 Task: Add a signature Angela Wright containing 'Have a great day, Angela Wright' to email address softage.1@softage.net and add a folder Receipts
Action: Mouse moved to (178, 217)
Screenshot: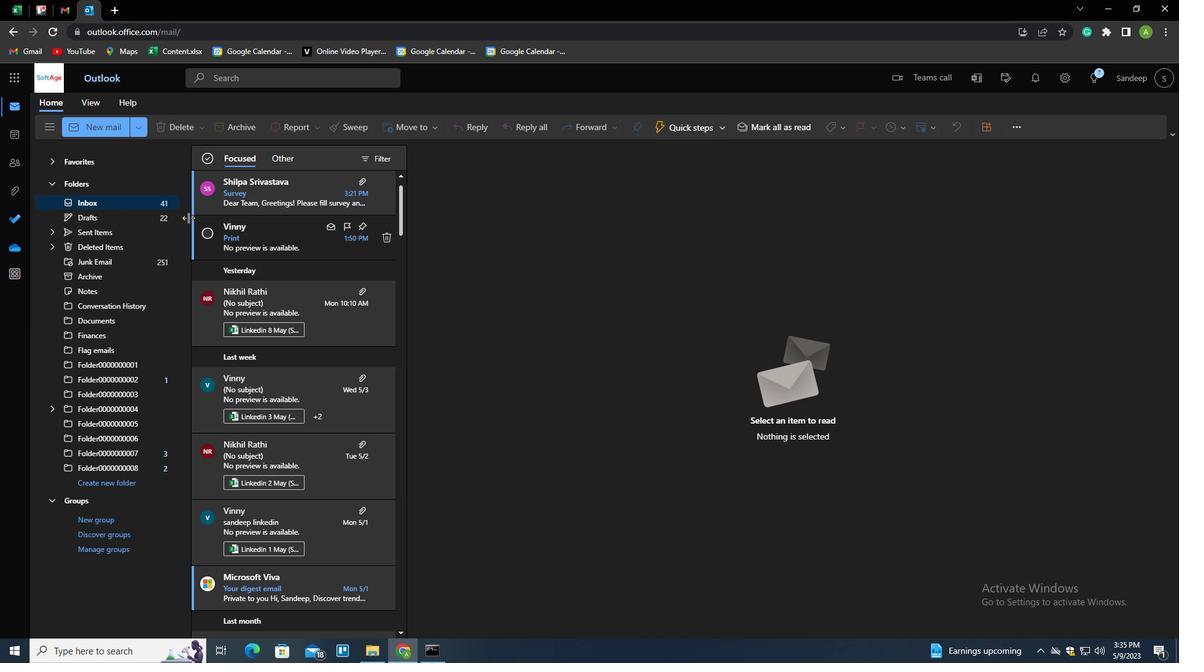 
Action: Key pressed n
Screenshot: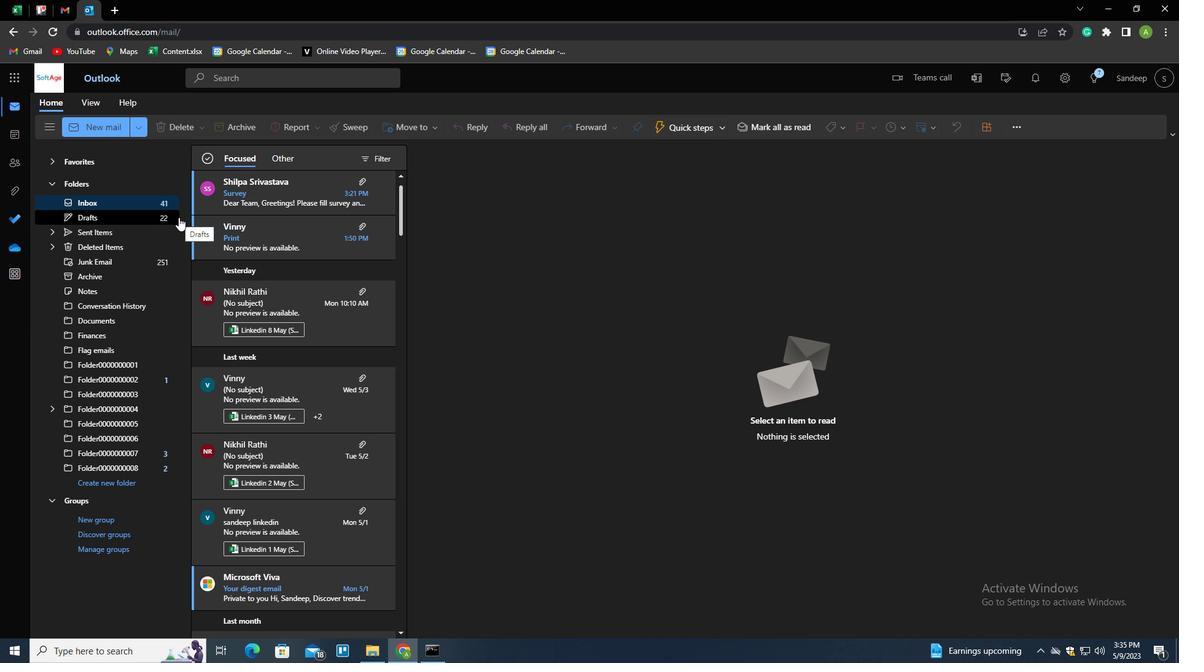 
Action: Mouse moved to (828, 128)
Screenshot: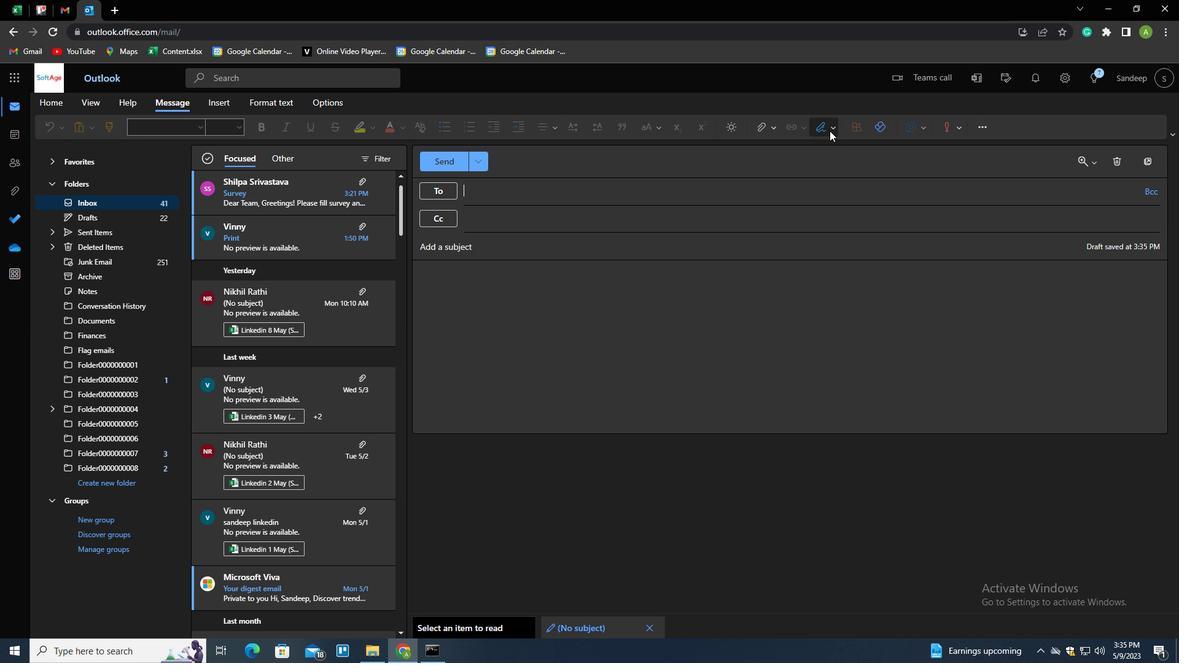 
Action: Mouse pressed left at (828, 128)
Screenshot: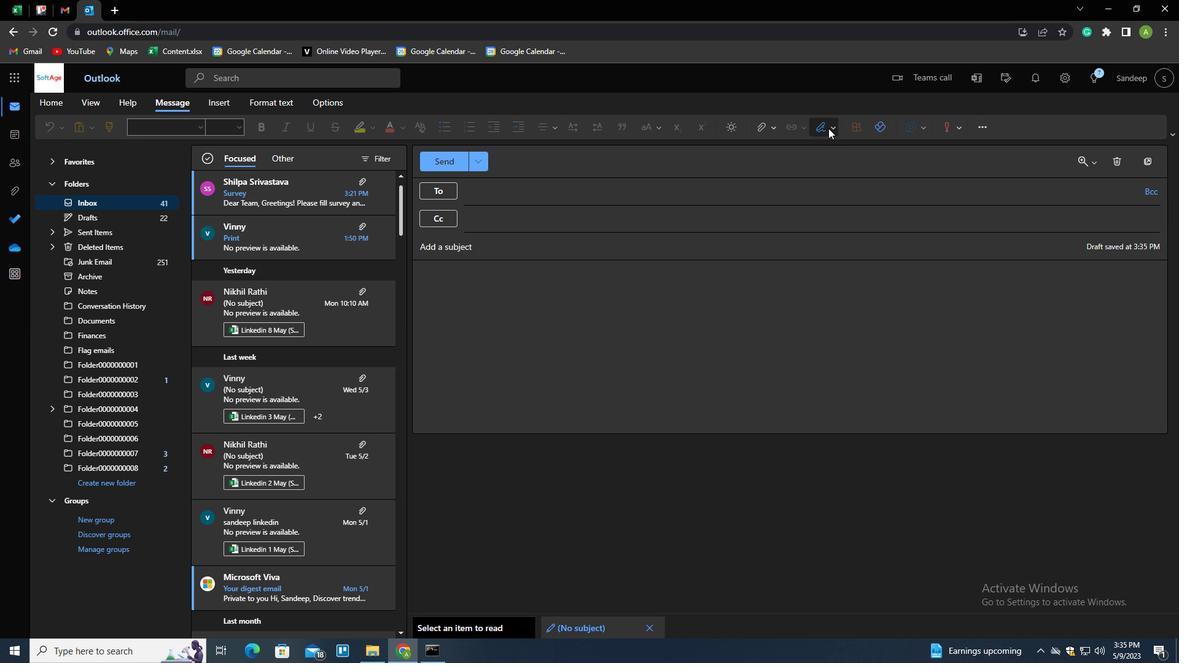 
Action: Mouse moved to (815, 148)
Screenshot: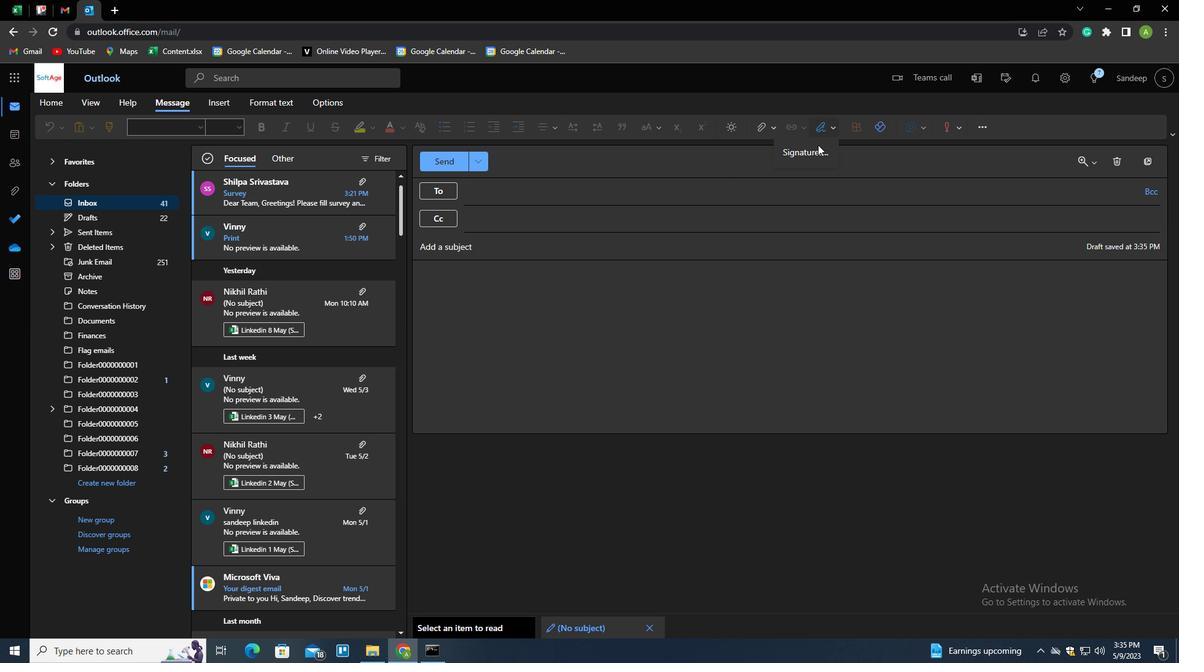 
Action: Mouse pressed left at (815, 148)
Screenshot: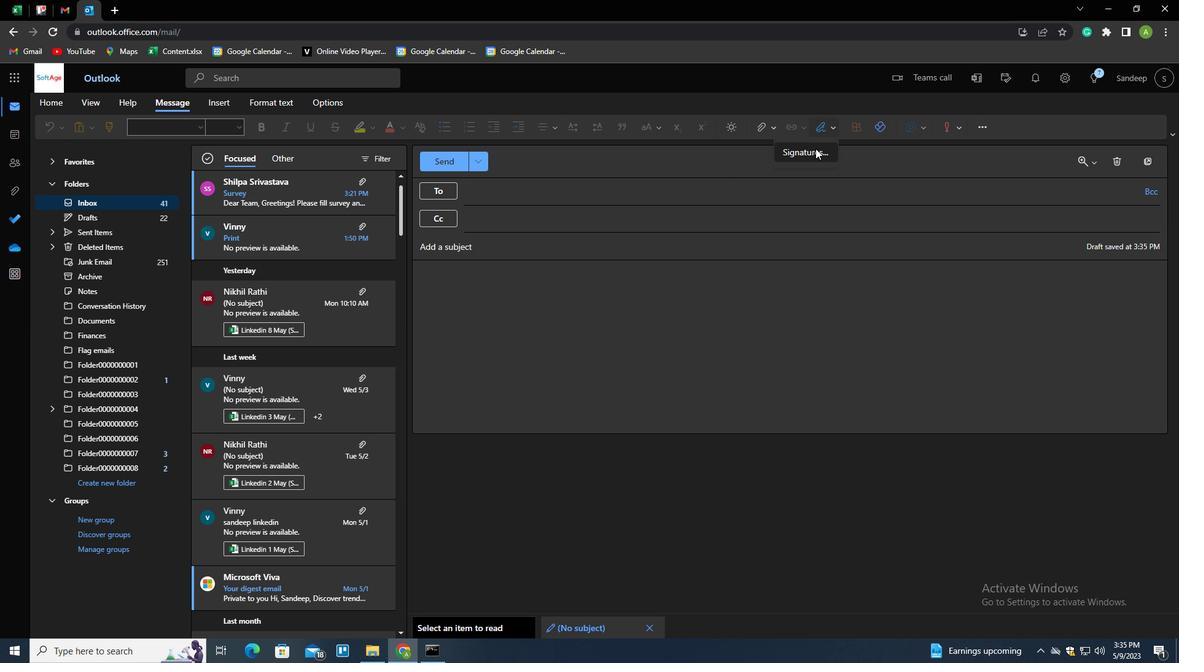 
Action: Mouse moved to (579, 226)
Screenshot: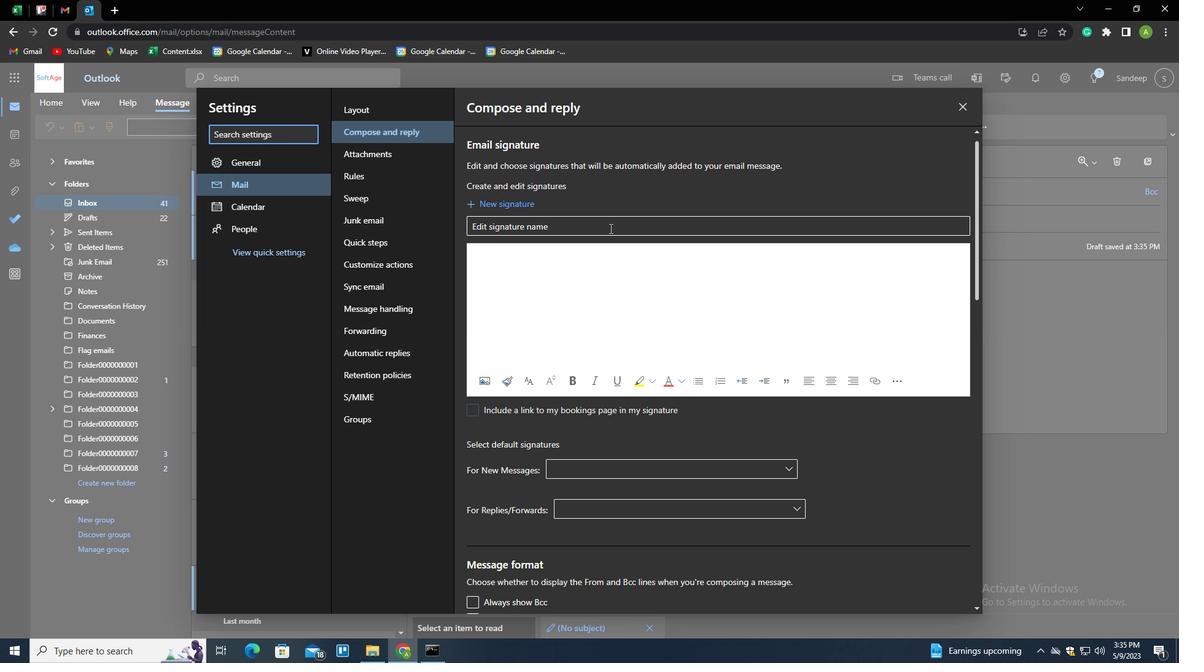 
Action: Mouse pressed left at (579, 226)
Screenshot: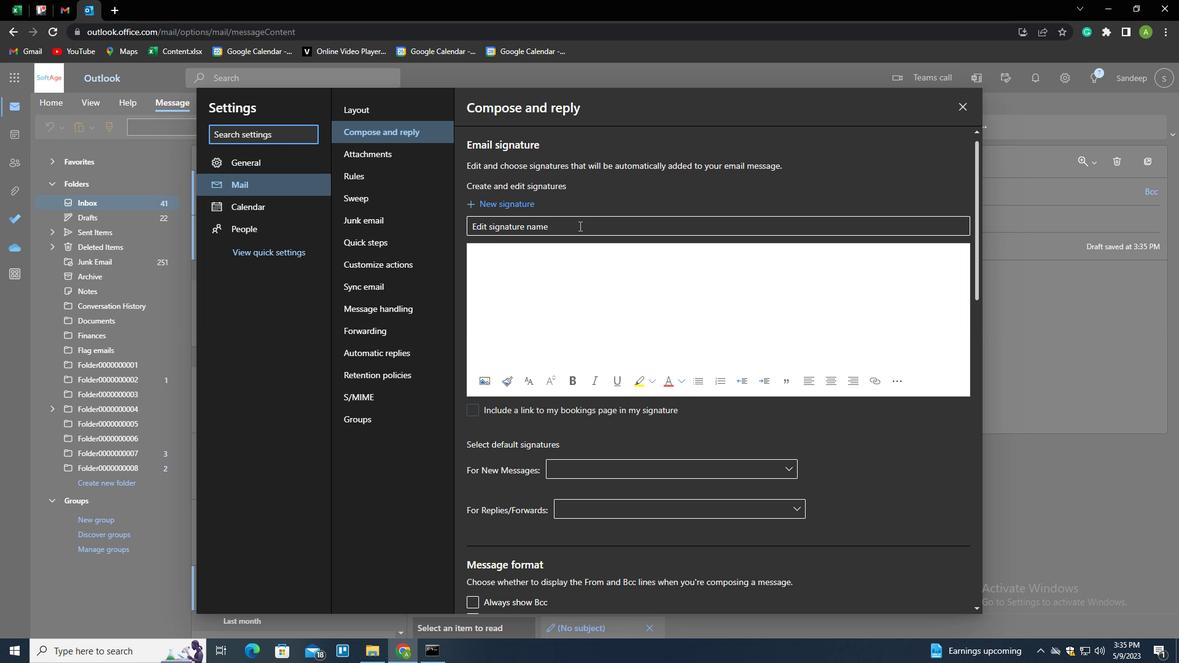 
Action: Key pressed <Key.shift>ANGELA<Key.space><Key.shift>WRIGHT<Key.tab><Key.shift_r><Key.enter><Key.enter><Key.enter><Key.enter><Key.enter><Key.enter><Key.enter><Key.shift>HAVE<Key.space>A<Key.space>GREAT<Key.space>DAY,<Key.shift_r><Key.enter><Key.shift>ANGELA<Key.space><Key.shift><Key.shift><Key.shift><Key.shift><Key.shift><Key.shift><Key.shift><Key.shift><Key.shift><Key.shift><Key.shift><Key.shift><Key.shift><Key.shift><Key.shift><Key.shift><Key.shift><Key.shift><Key.shift><Key.shift><Key.shift><Key.shift><Key.shift><Key.shift><Key.shift><Key.shift><Key.shift><Key.shift><Key.shift><Key.shift><Key.shift>WRIGHT
Screenshot: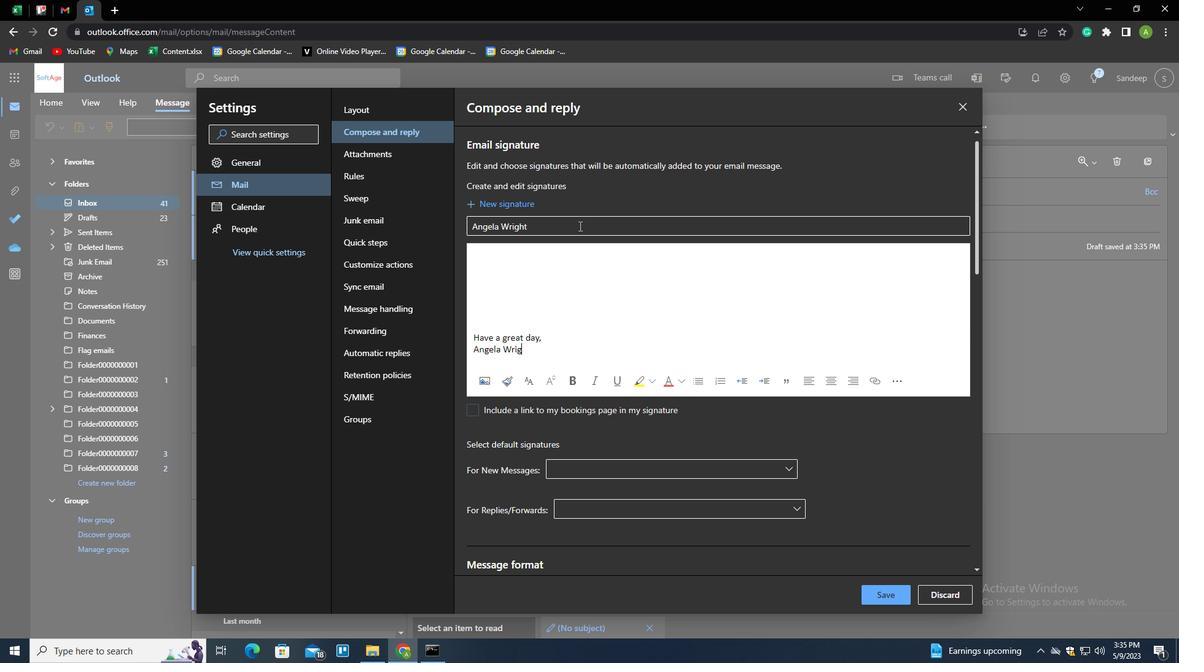 
Action: Mouse moved to (878, 597)
Screenshot: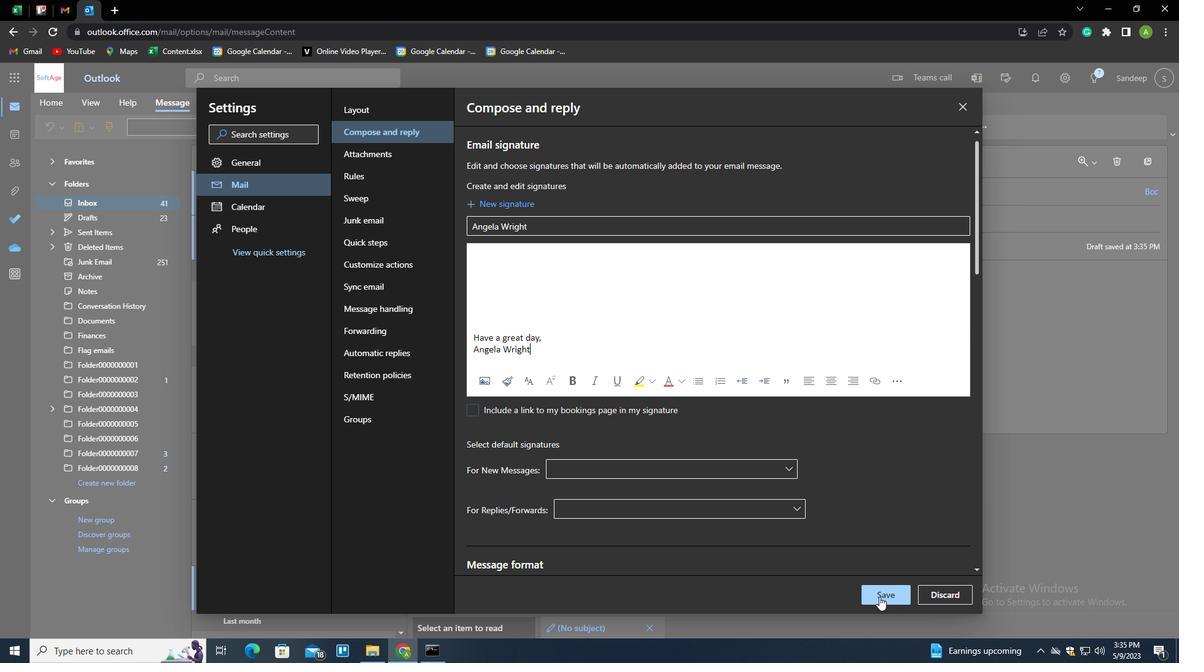 
Action: Mouse pressed left at (878, 597)
Screenshot: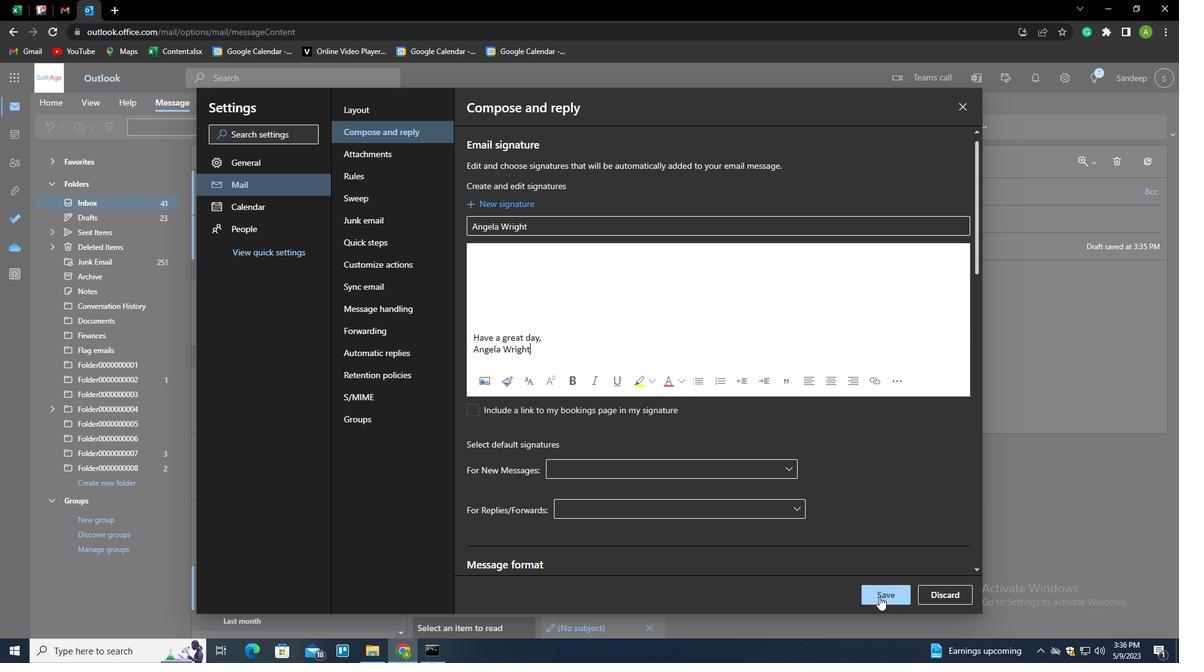 
Action: Mouse moved to (1064, 452)
Screenshot: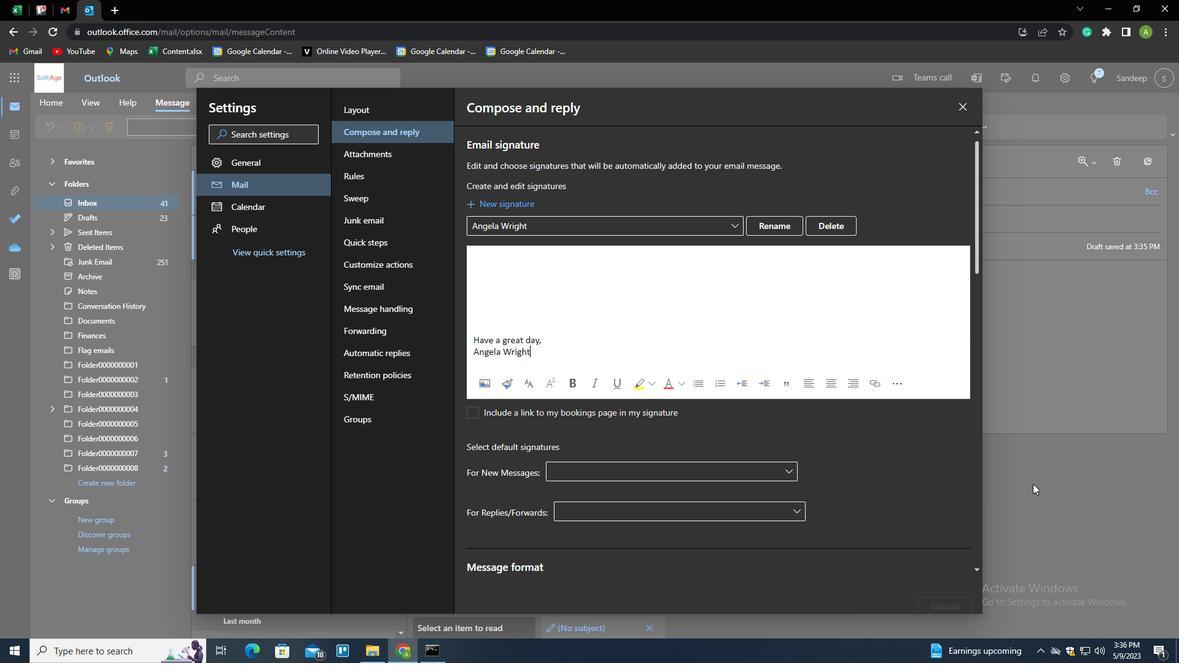 
Action: Mouse pressed left at (1064, 452)
Screenshot: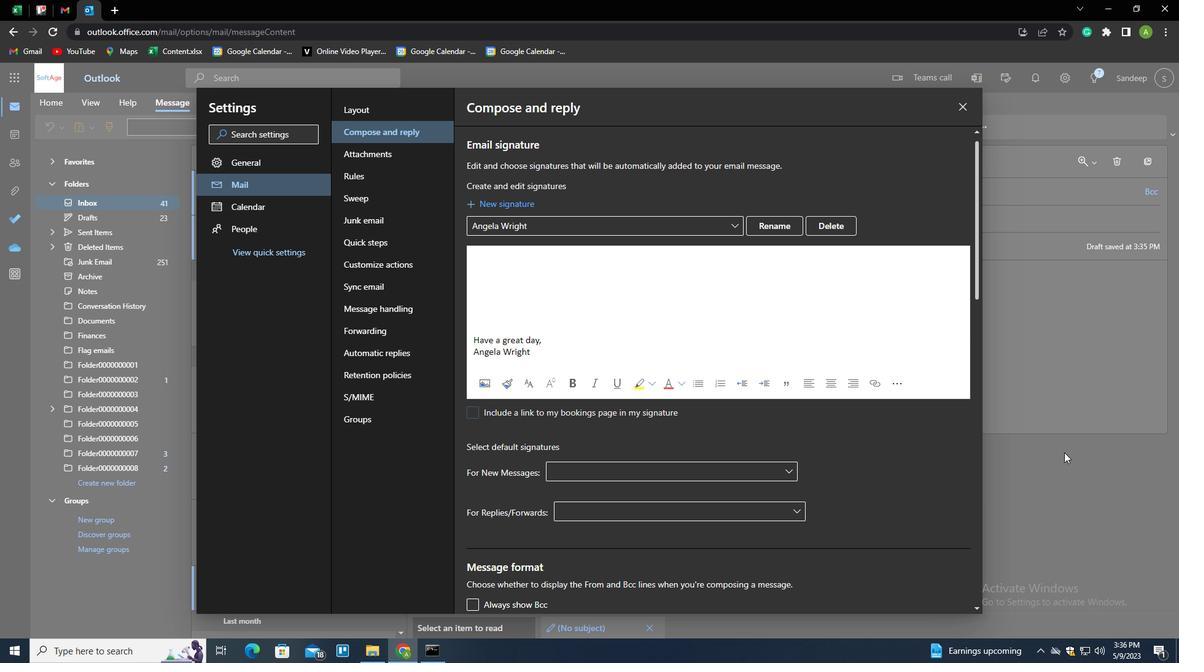 
Action: Mouse moved to (821, 128)
Screenshot: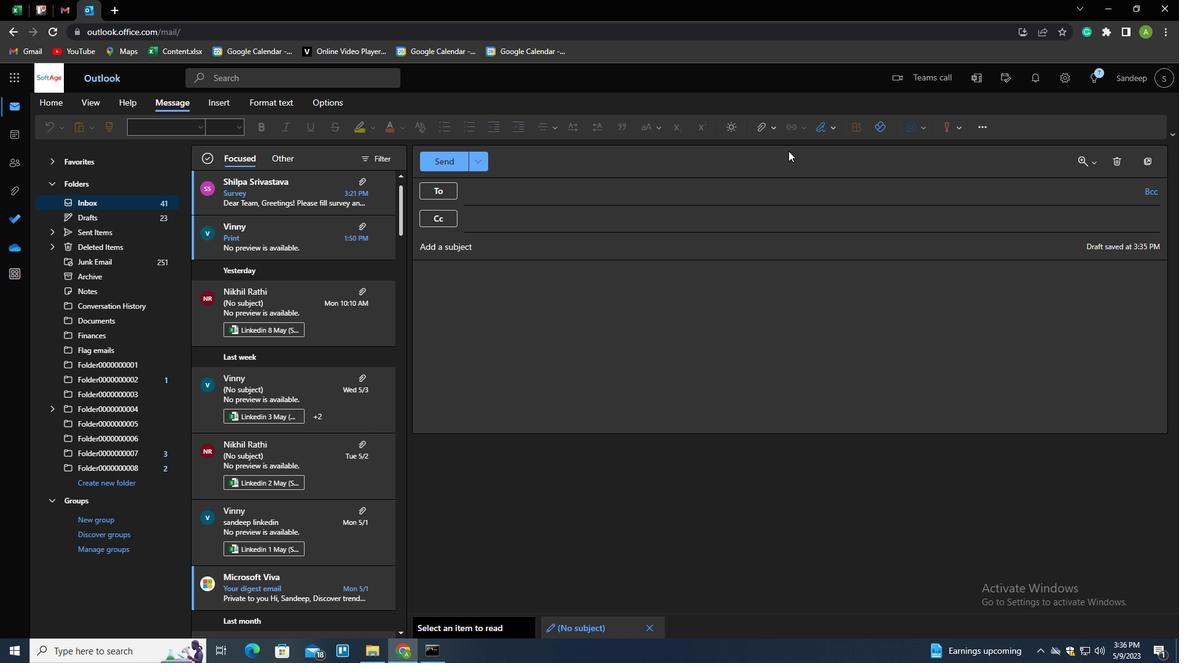 
Action: Mouse pressed left at (821, 128)
Screenshot: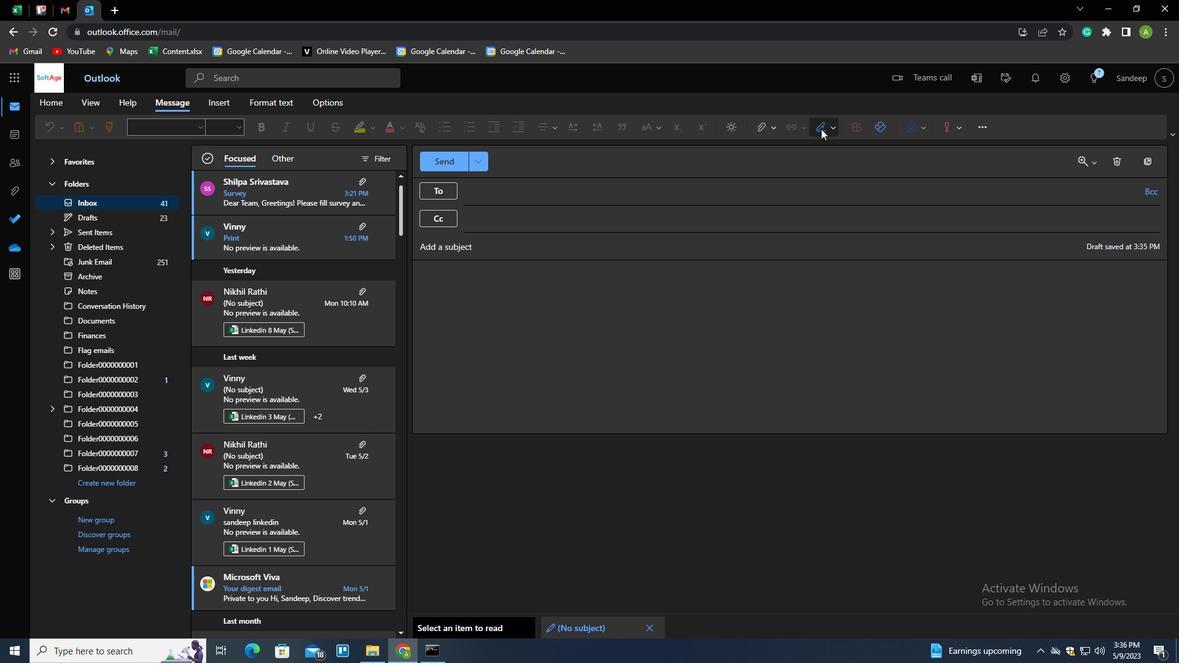 
Action: Mouse moved to (807, 151)
Screenshot: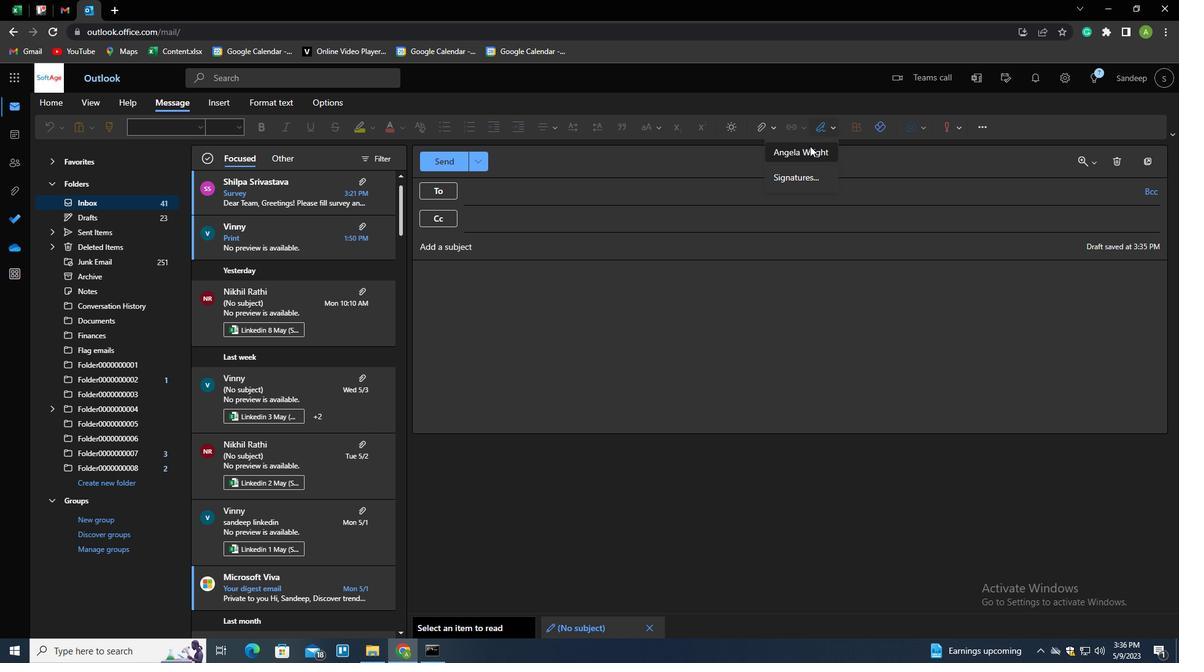 
Action: Mouse pressed left at (807, 151)
Screenshot: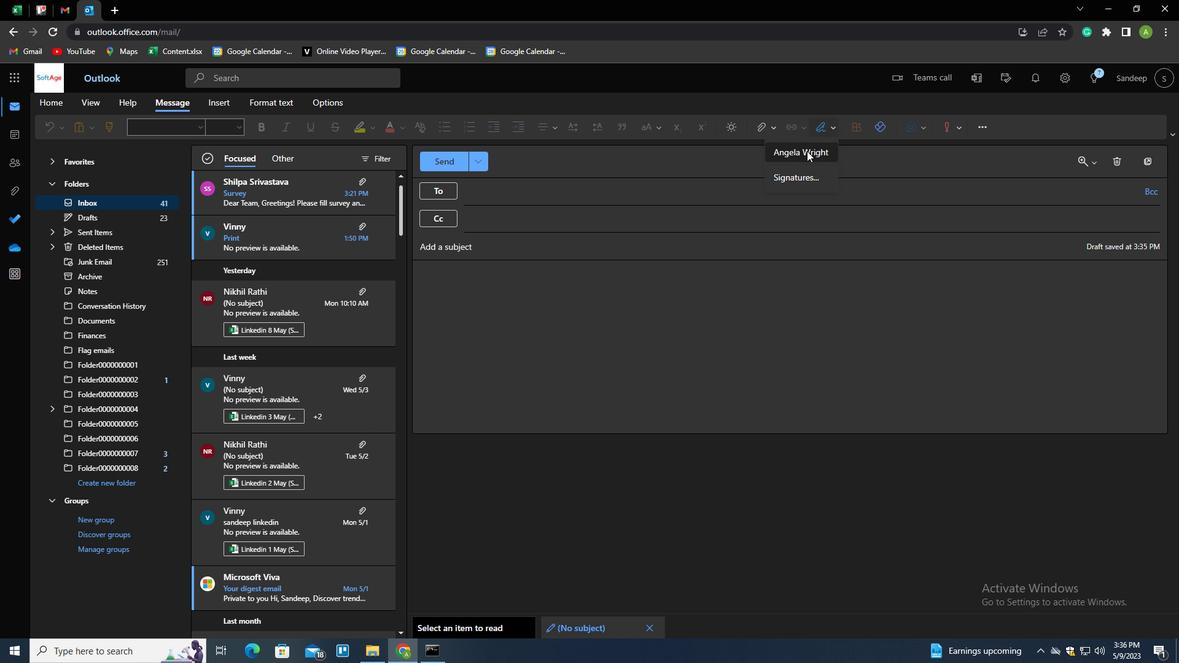 
Action: Mouse moved to (522, 196)
Screenshot: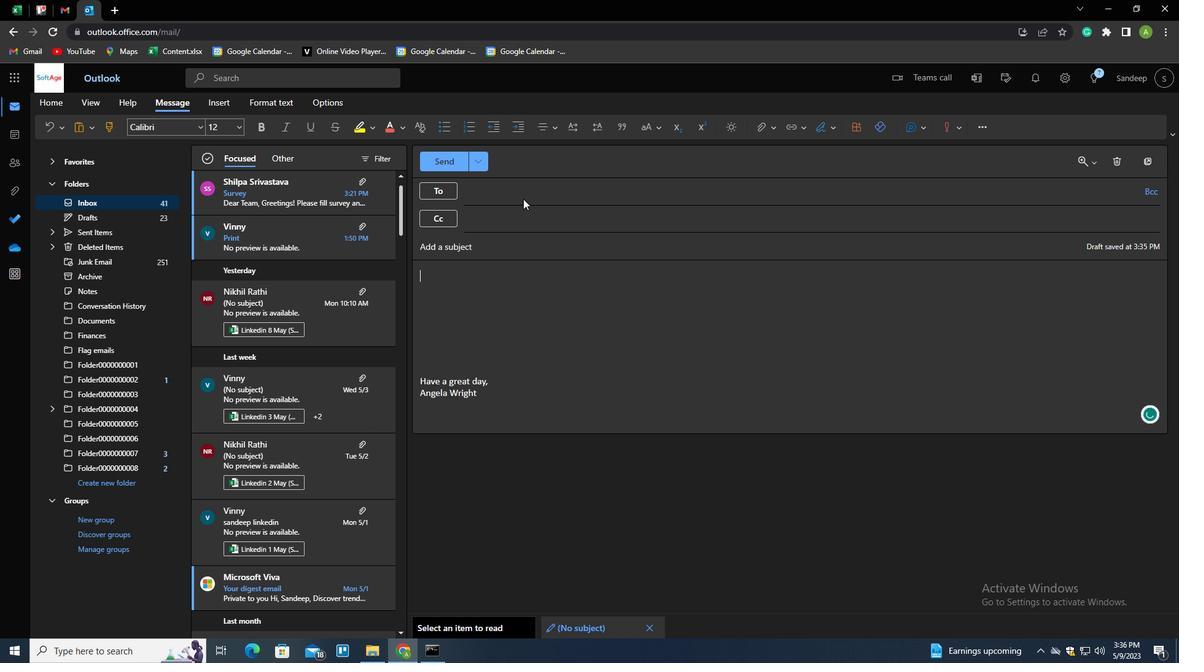 
Action: Mouse pressed left at (522, 196)
Screenshot: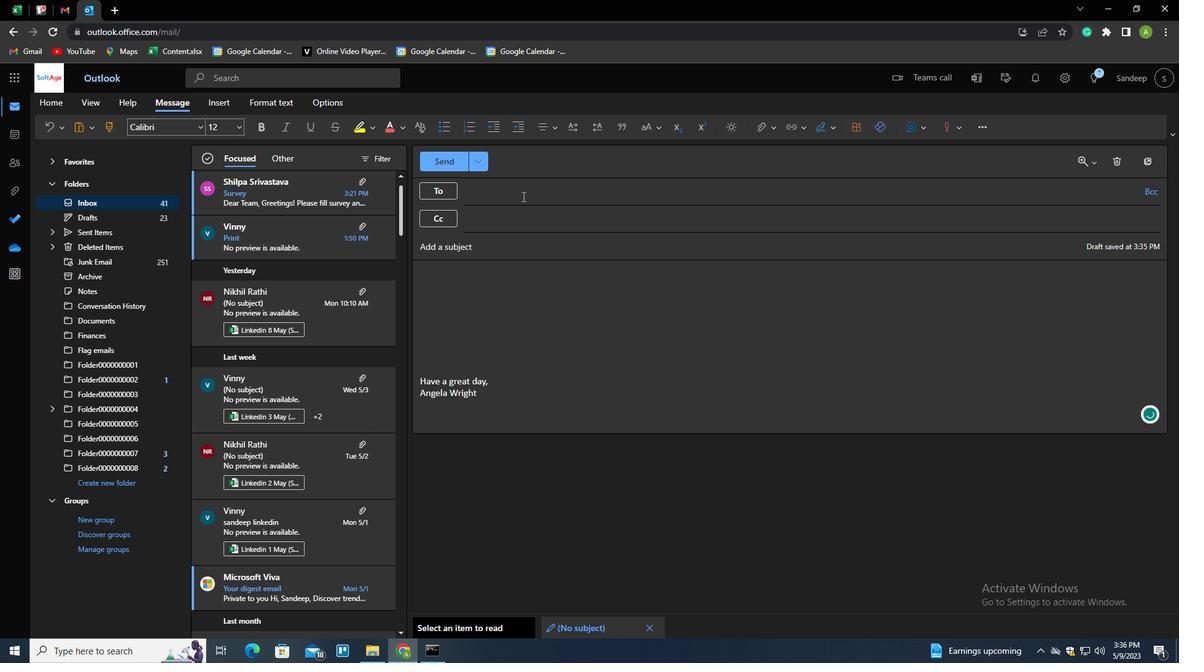 
Action: Key pressed SOFTAGE.1<Key.shift>@SOFTAGE
Screenshot: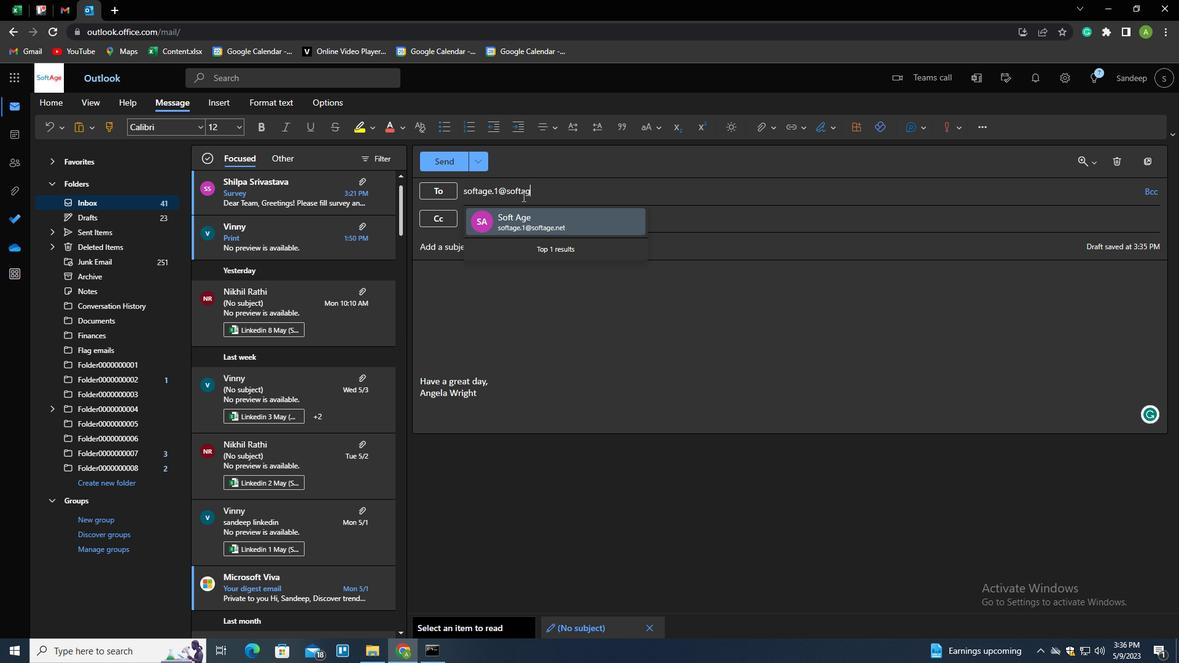 
Action: Mouse moved to (528, 214)
Screenshot: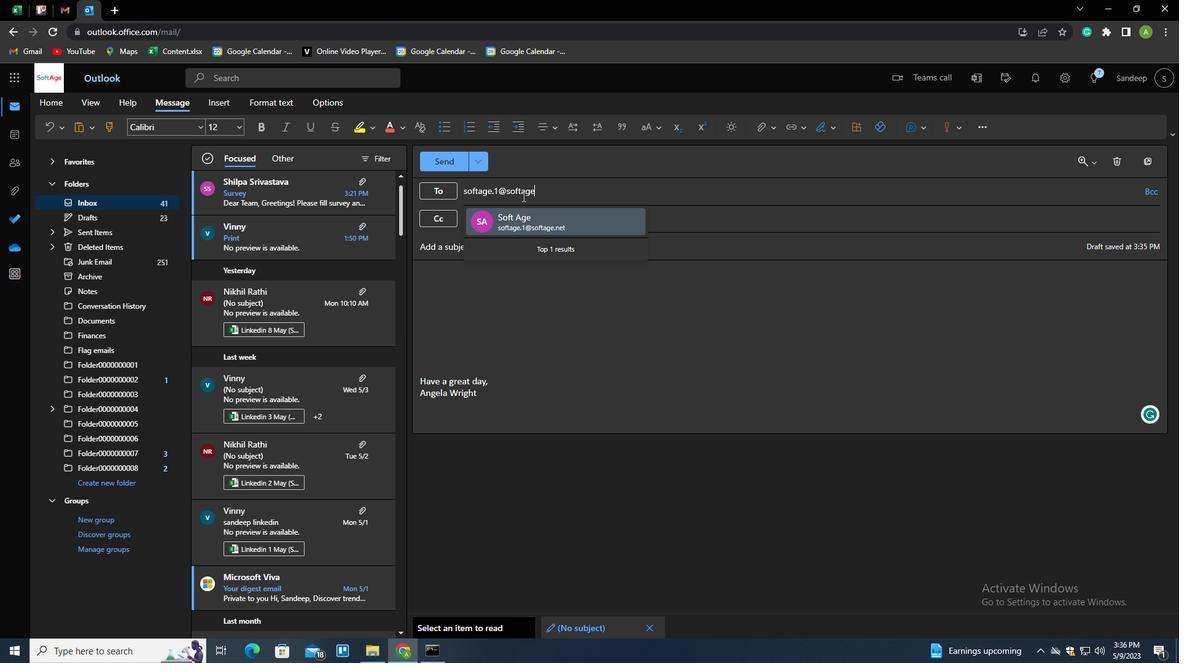 
Action: Mouse pressed left at (528, 214)
Screenshot: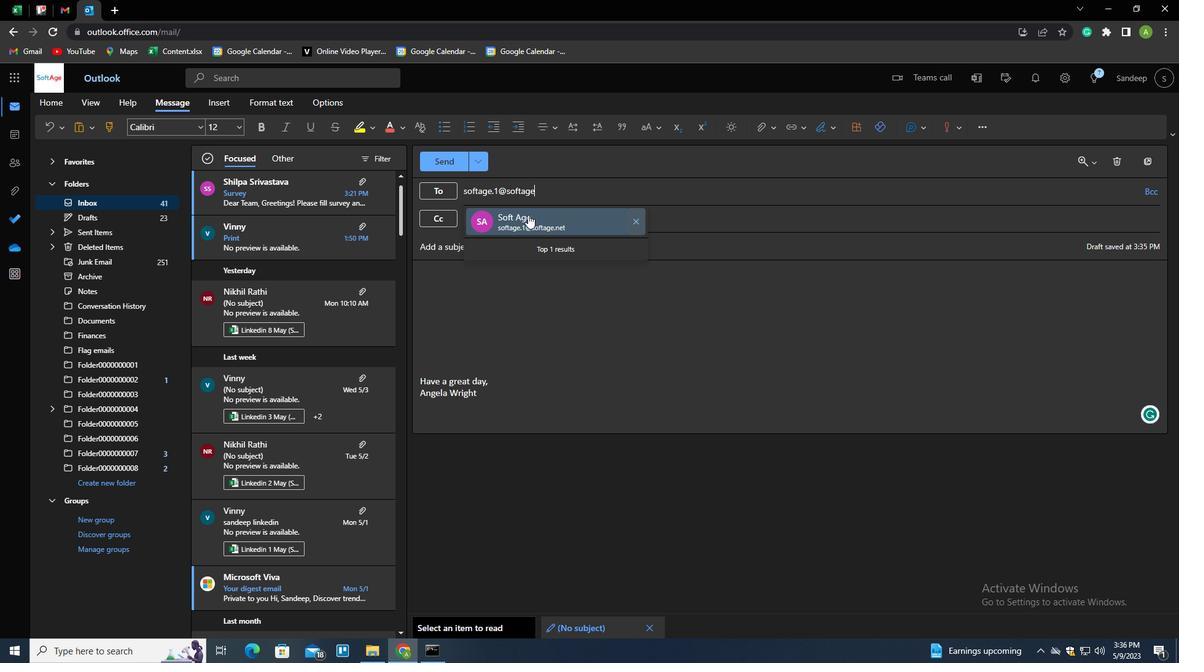 
Action: Mouse moved to (127, 480)
Screenshot: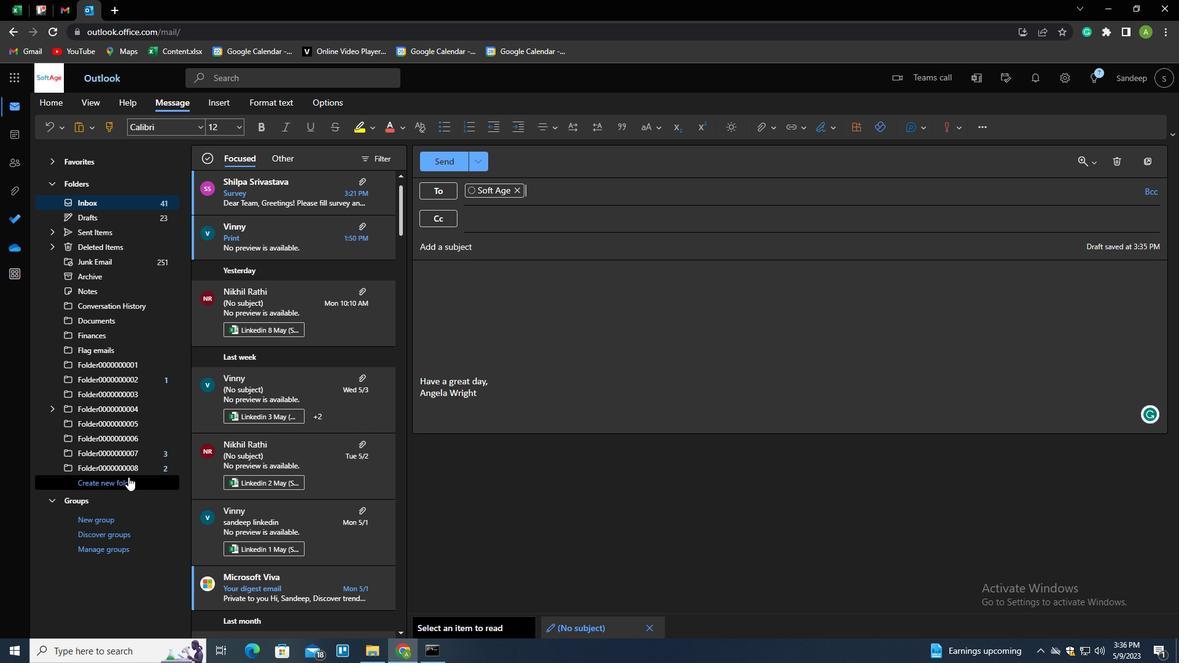 
Action: Mouse pressed left at (127, 480)
Screenshot: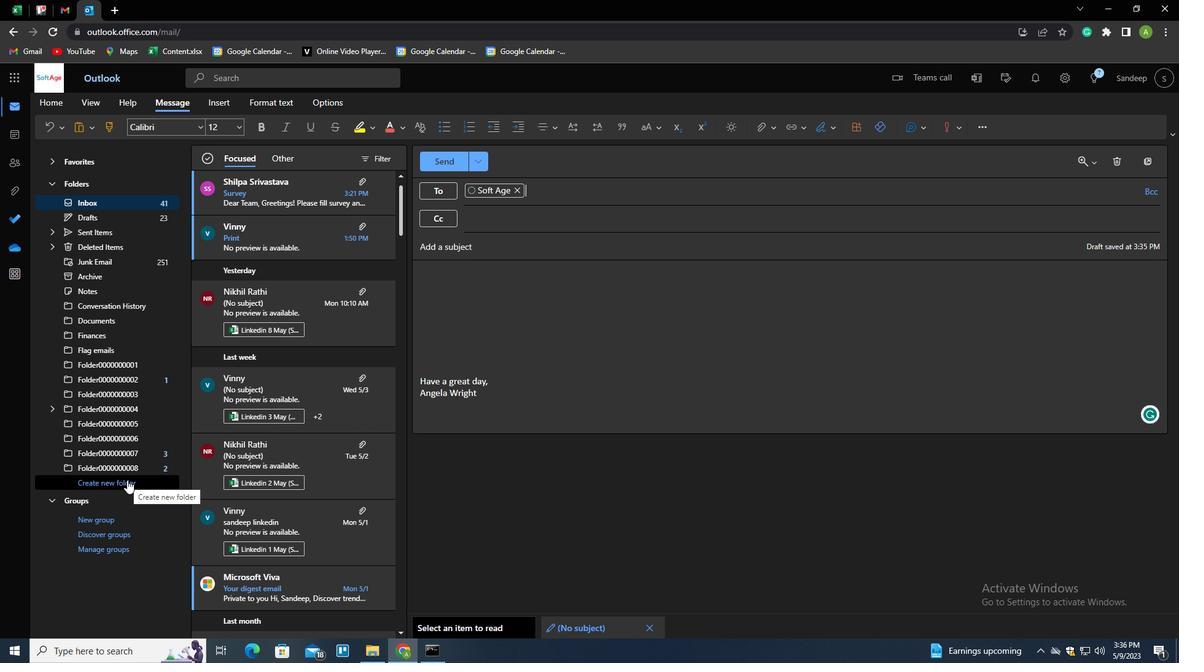 
Action: Key pressed <Key.shift><Key.shift><Key.shift>RECEIPTS
Screenshot: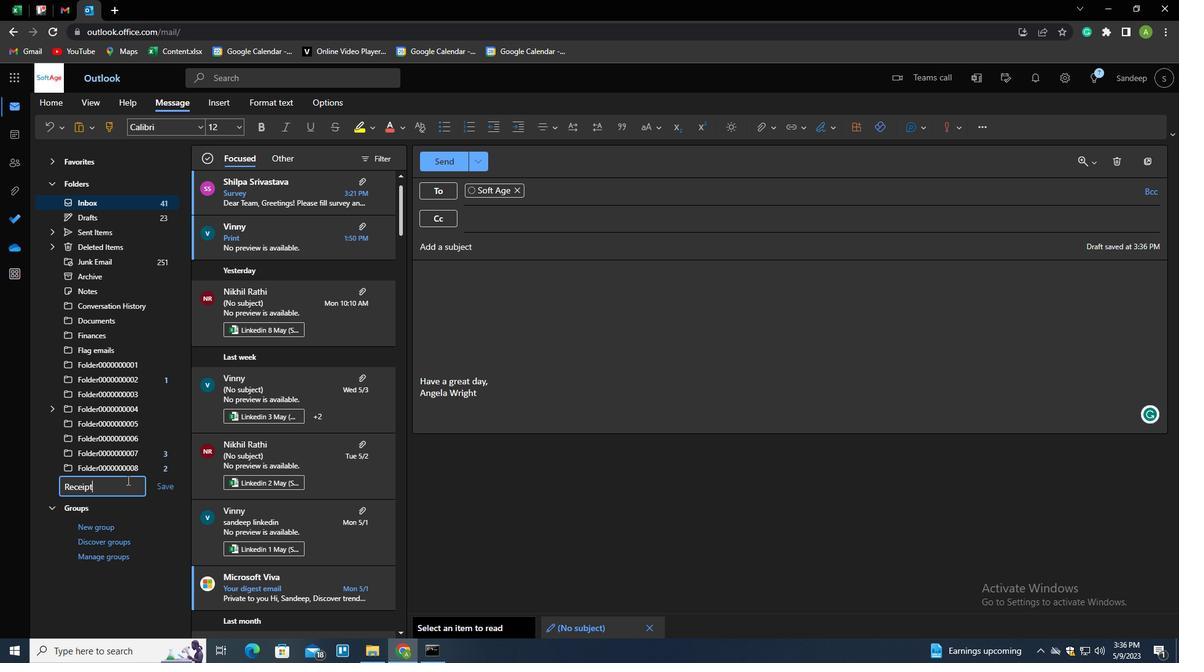 
Action: Mouse moved to (149, 497)
Screenshot: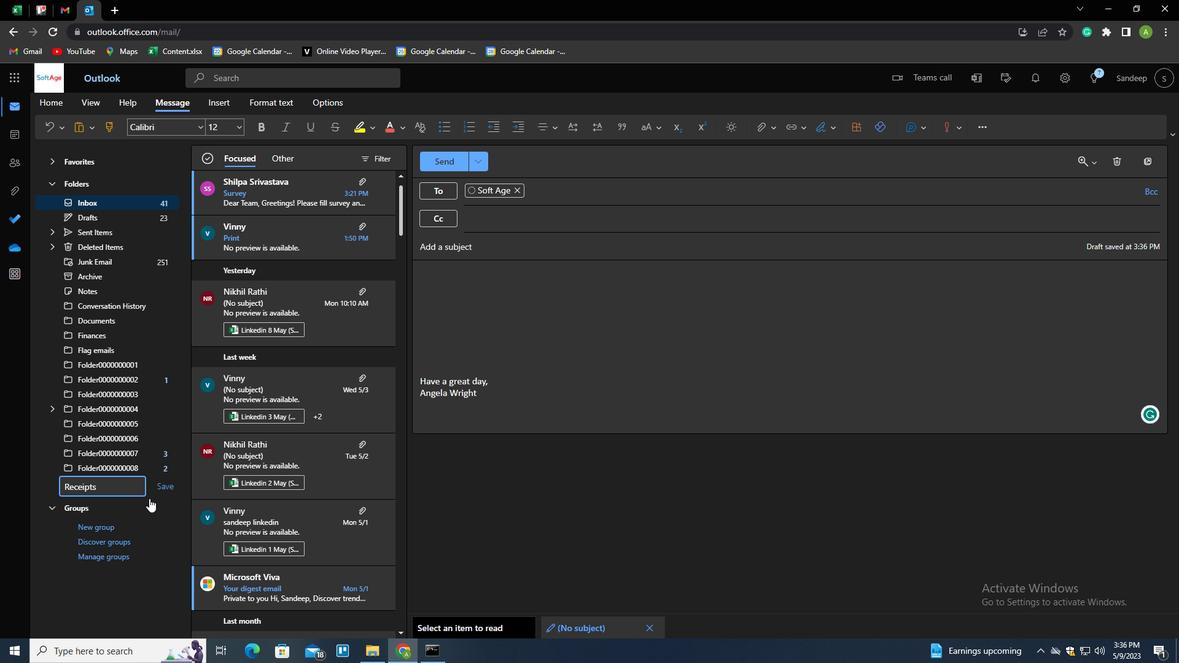 
Action: Key pressed <Key.enter>
Screenshot: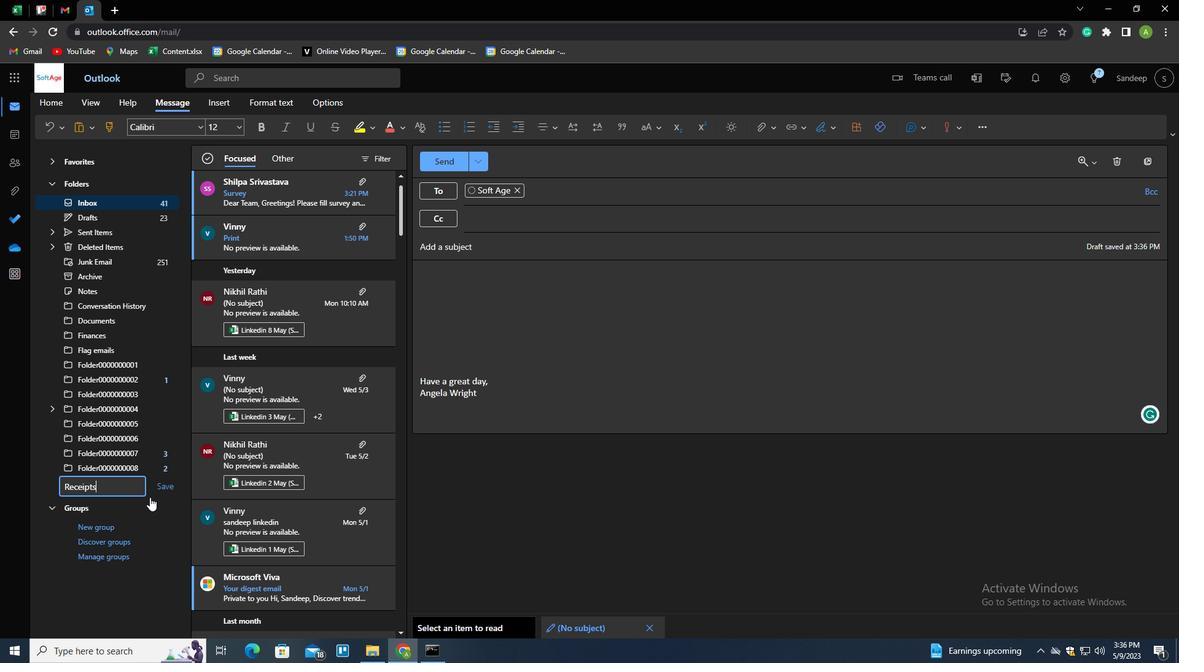 
Action: Mouse moved to (176, 479)
Screenshot: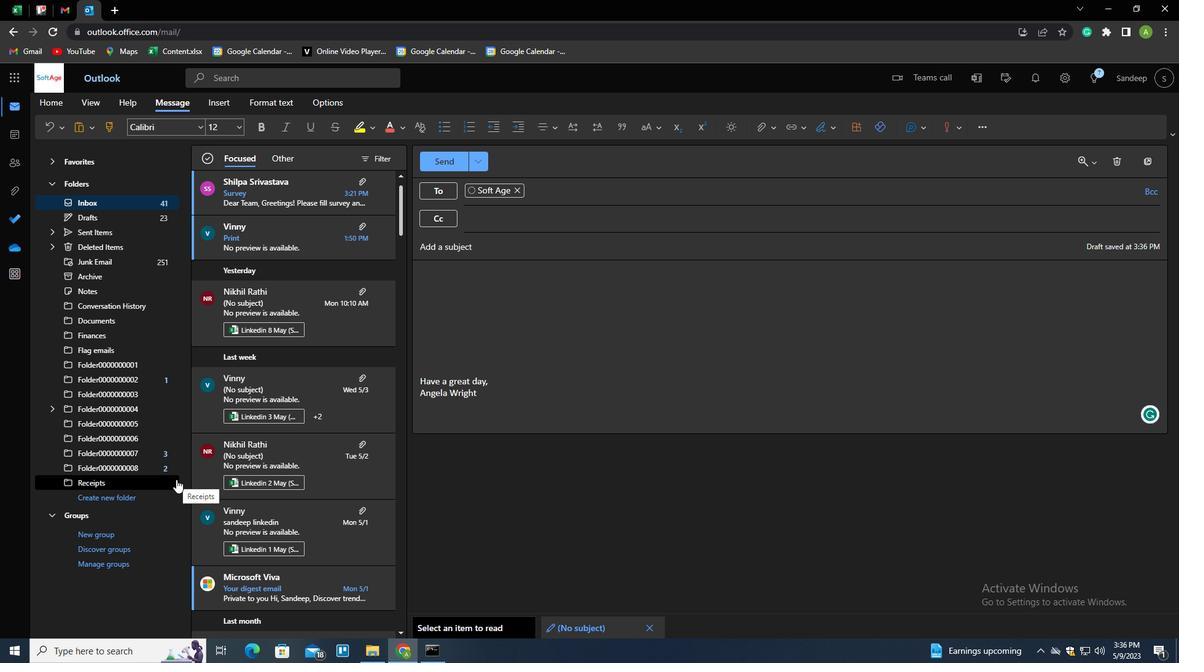 
